 Task: Use the formula "FINDB" in spreadsheet "Project portfolio".
Action: Mouse moved to (422, 415)
Screenshot: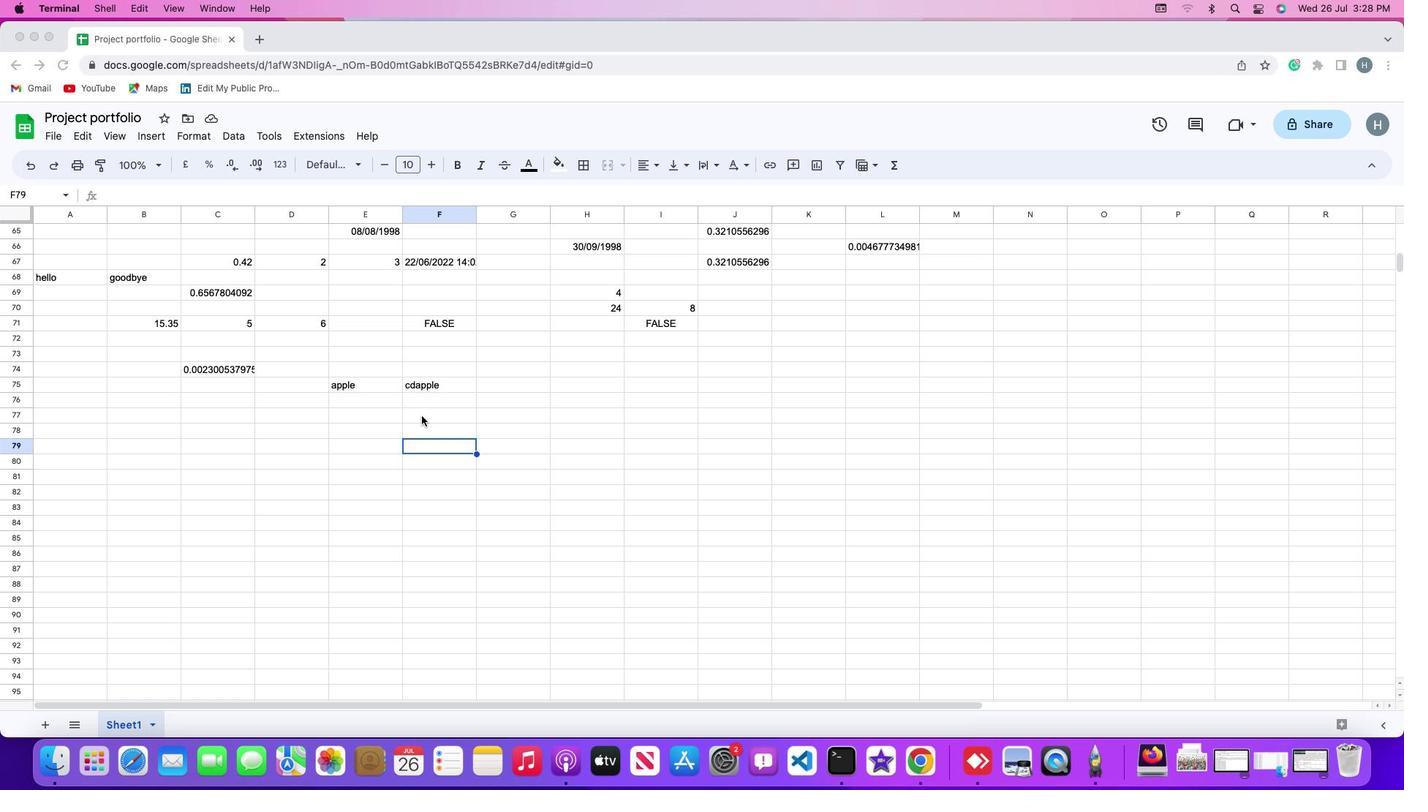 
Action: Mouse pressed left at (422, 415)
Screenshot: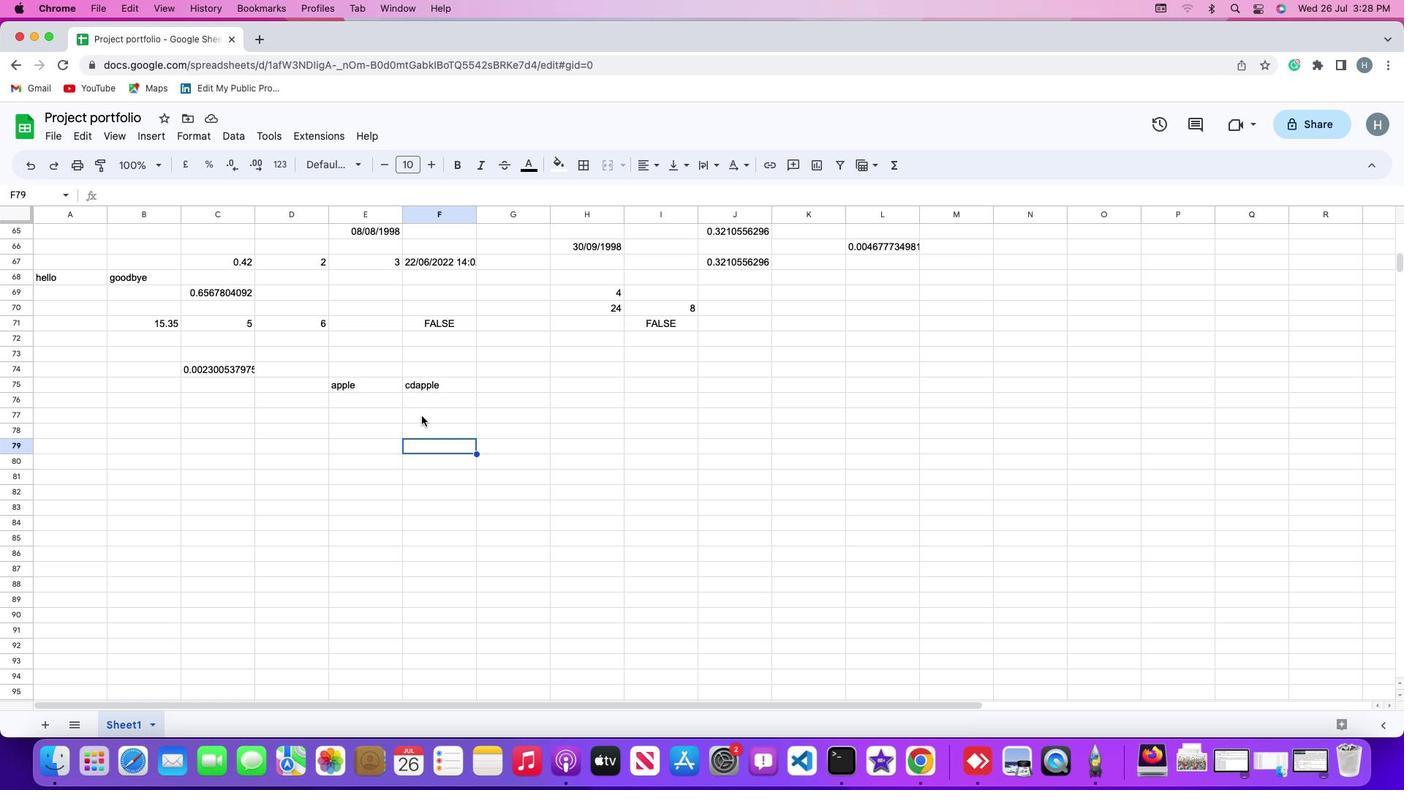 
Action: Mouse moved to (434, 414)
Screenshot: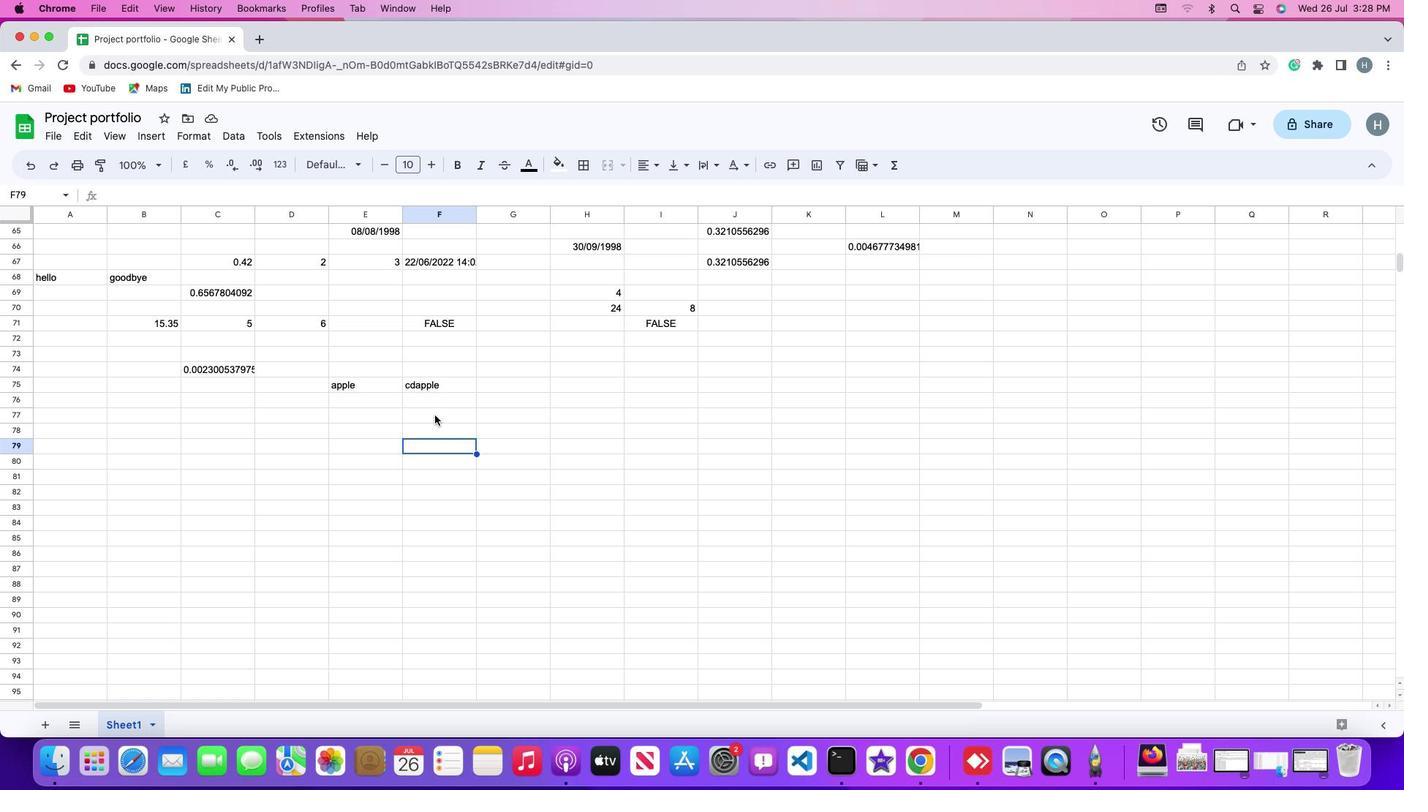 
Action: Mouse pressed left at (434, 414)
Screenshot: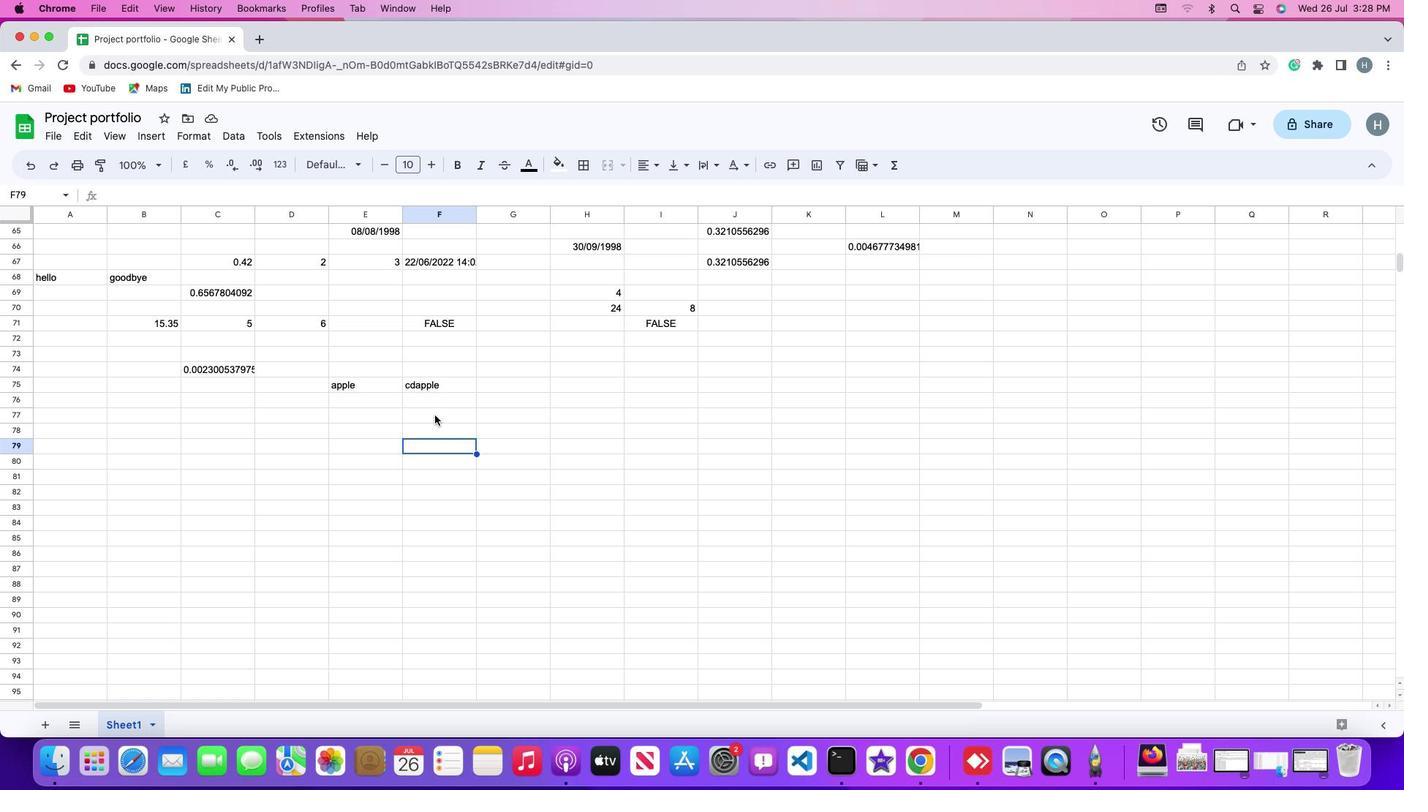 
Action: Mouse moved to (144, 136)
Screenshot: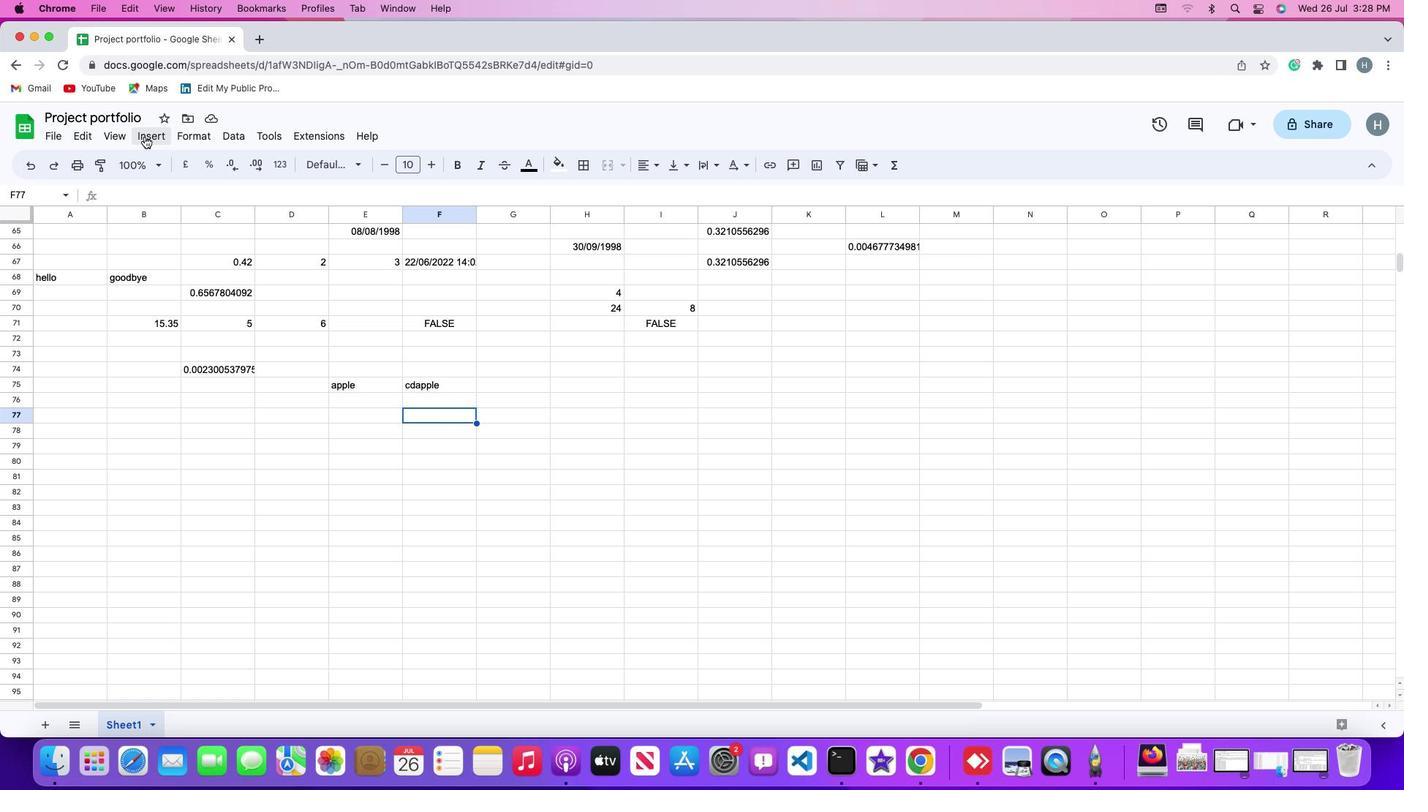 
Action: Mouse pressed left at (144, 136)
Screenshot: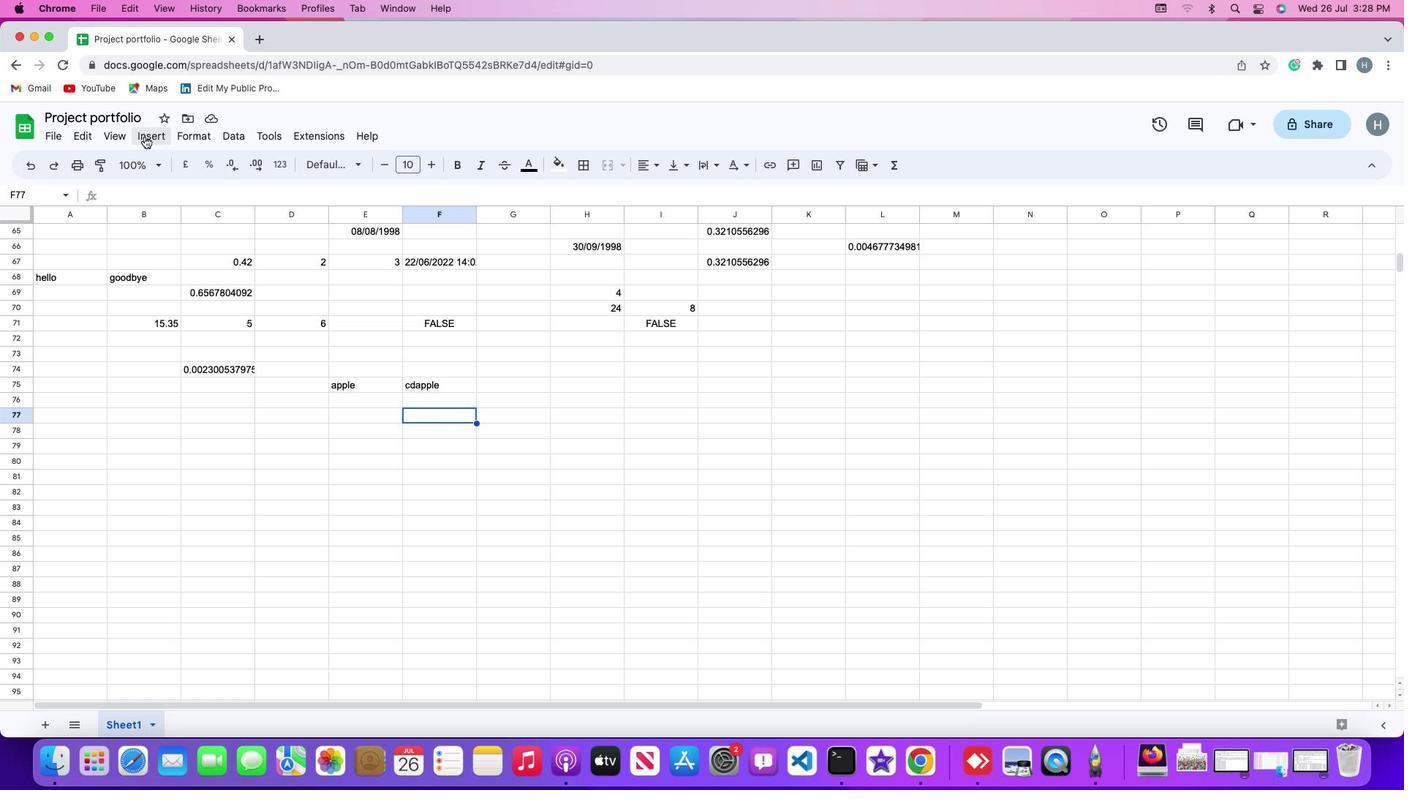 
Action: Mouse moved to (168, 368)
Screenshot: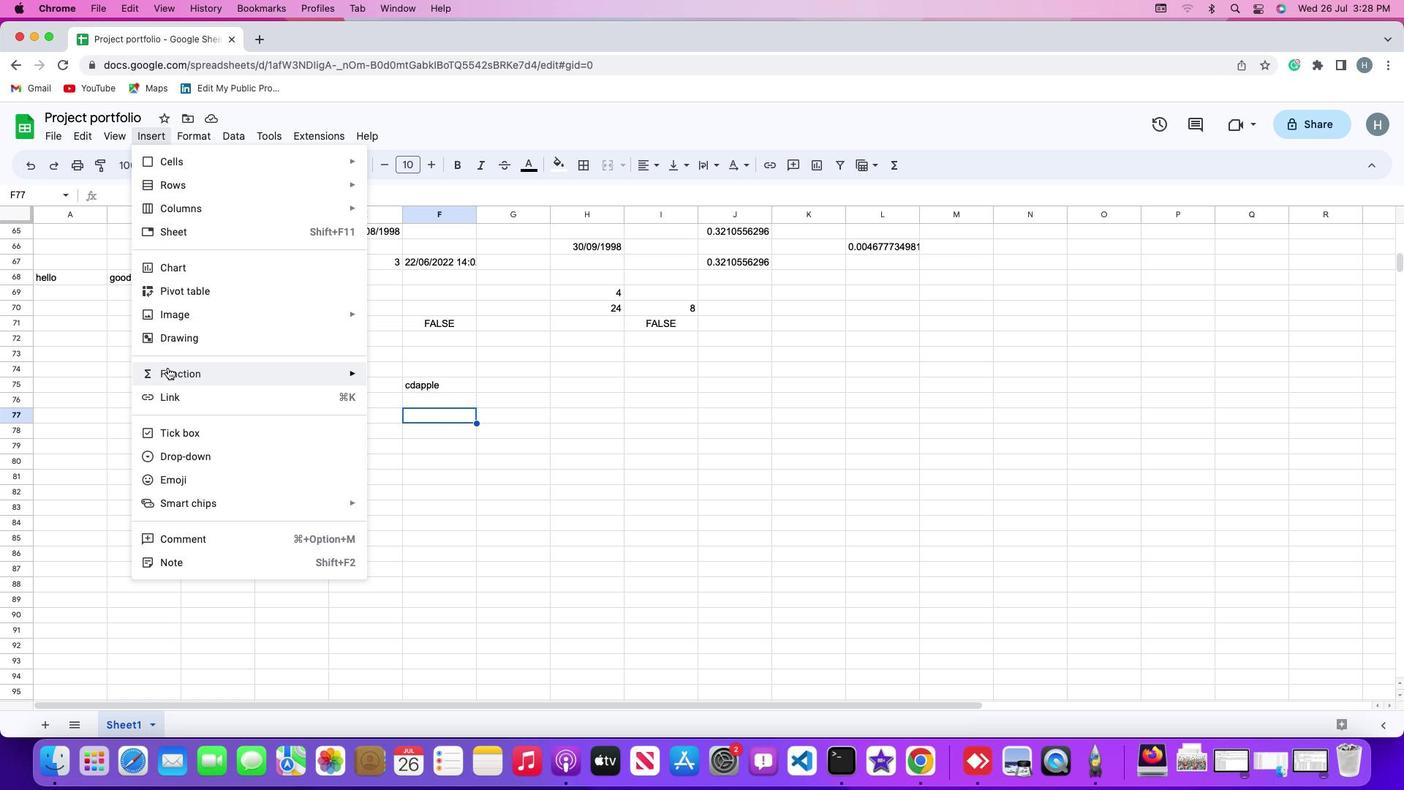 
Action: Mouse pressed left at (168, 368)
Screenshot: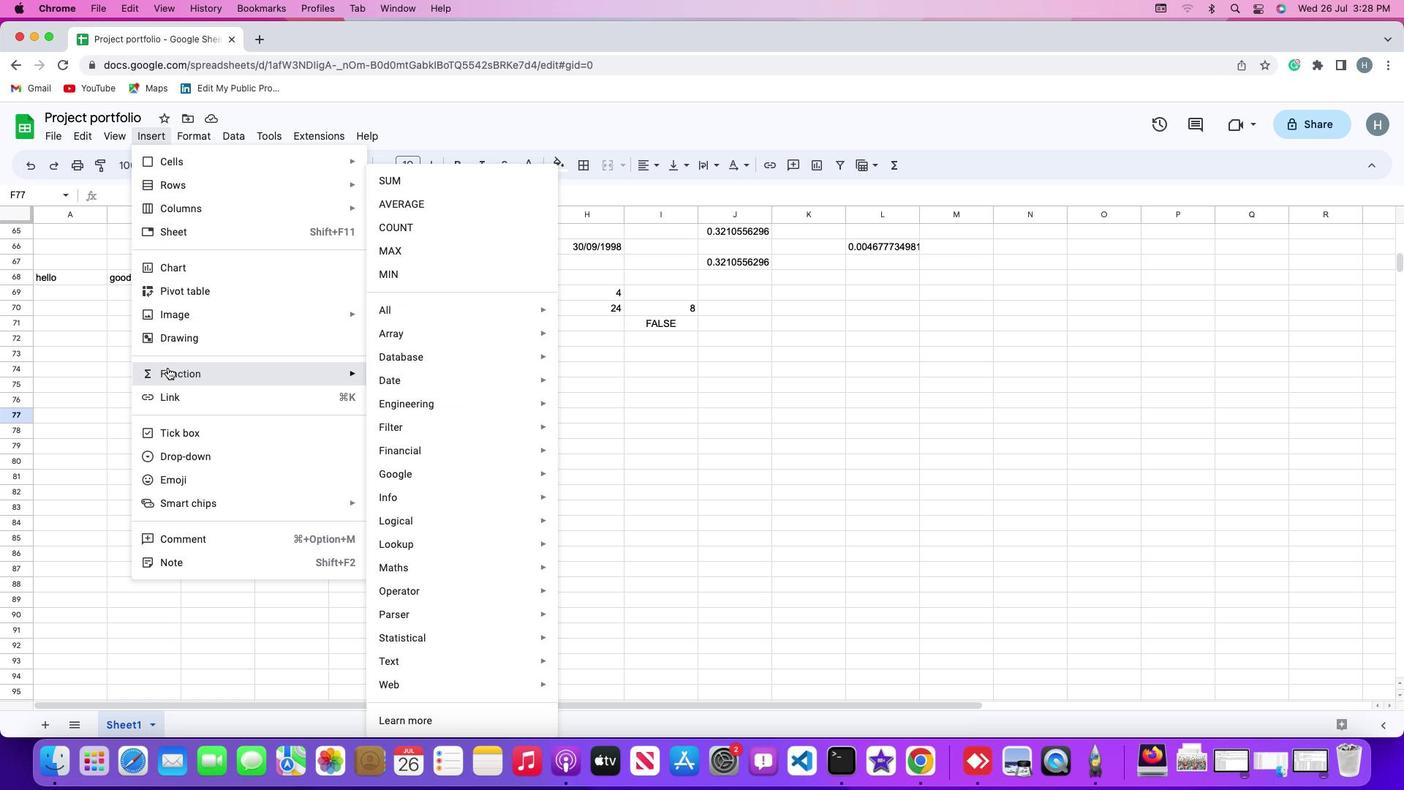 
Action: Mouse moved to (436, 309)
Screenshot: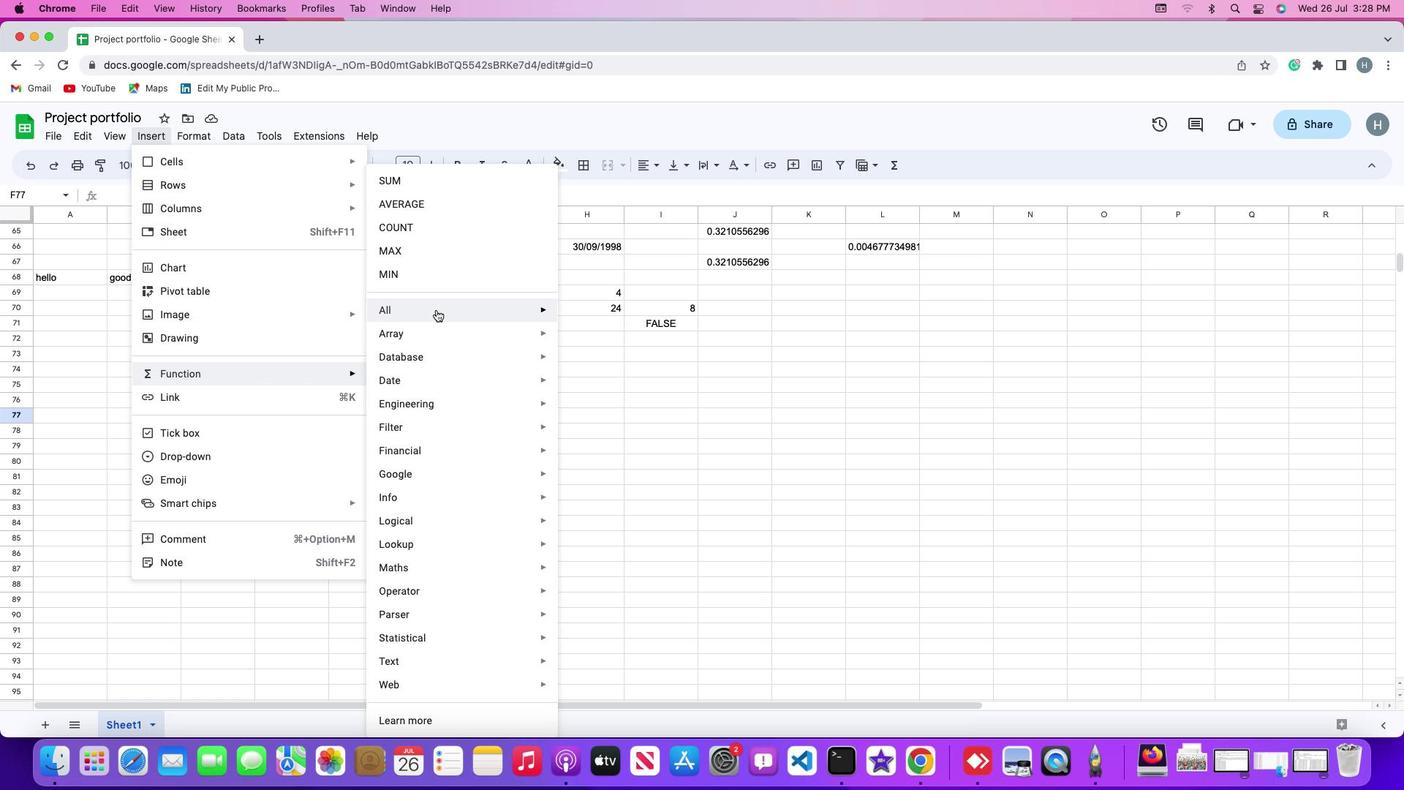 
Action: Mouse pressed left at (436, 309)
Screenshot: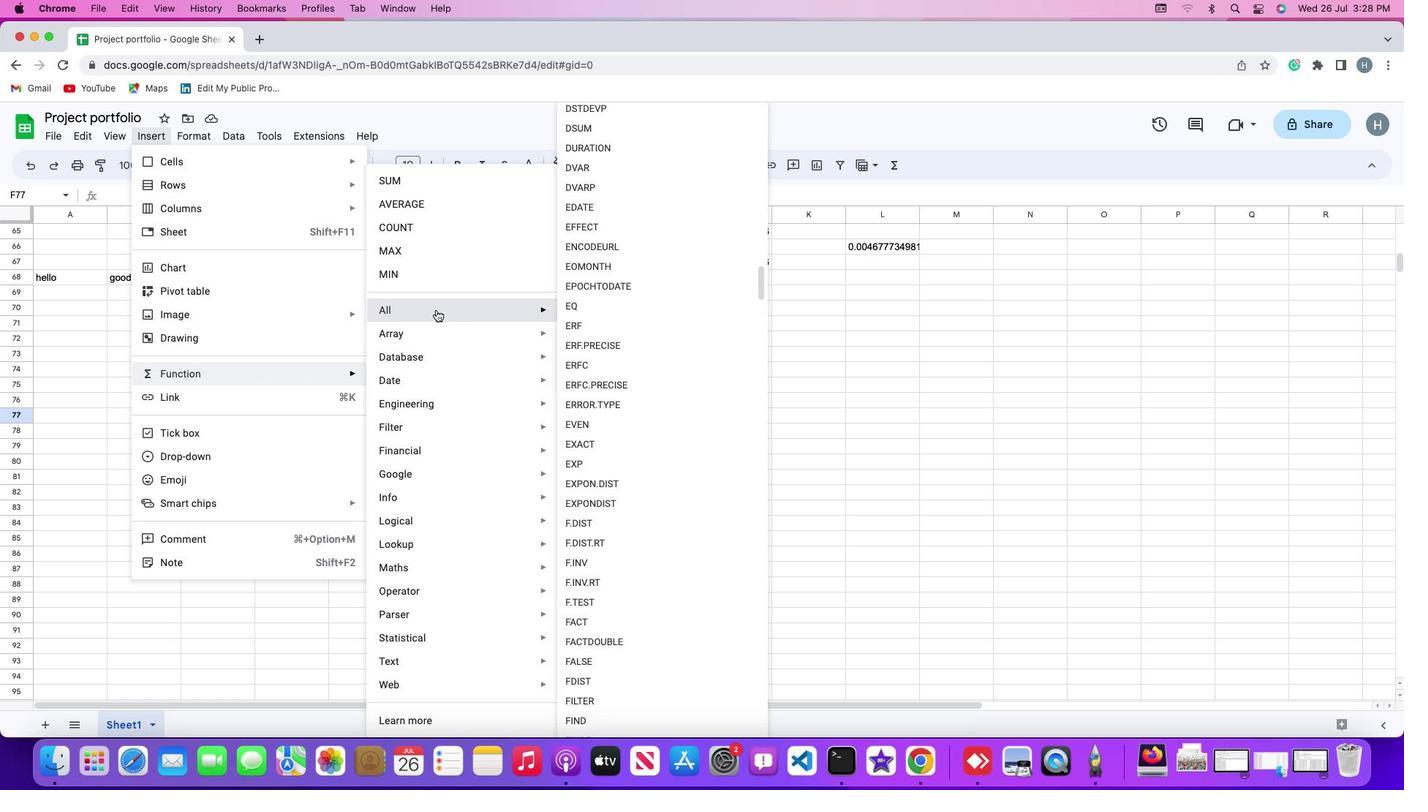 
Action: Mouse moved to (652, 649)
Screenshot: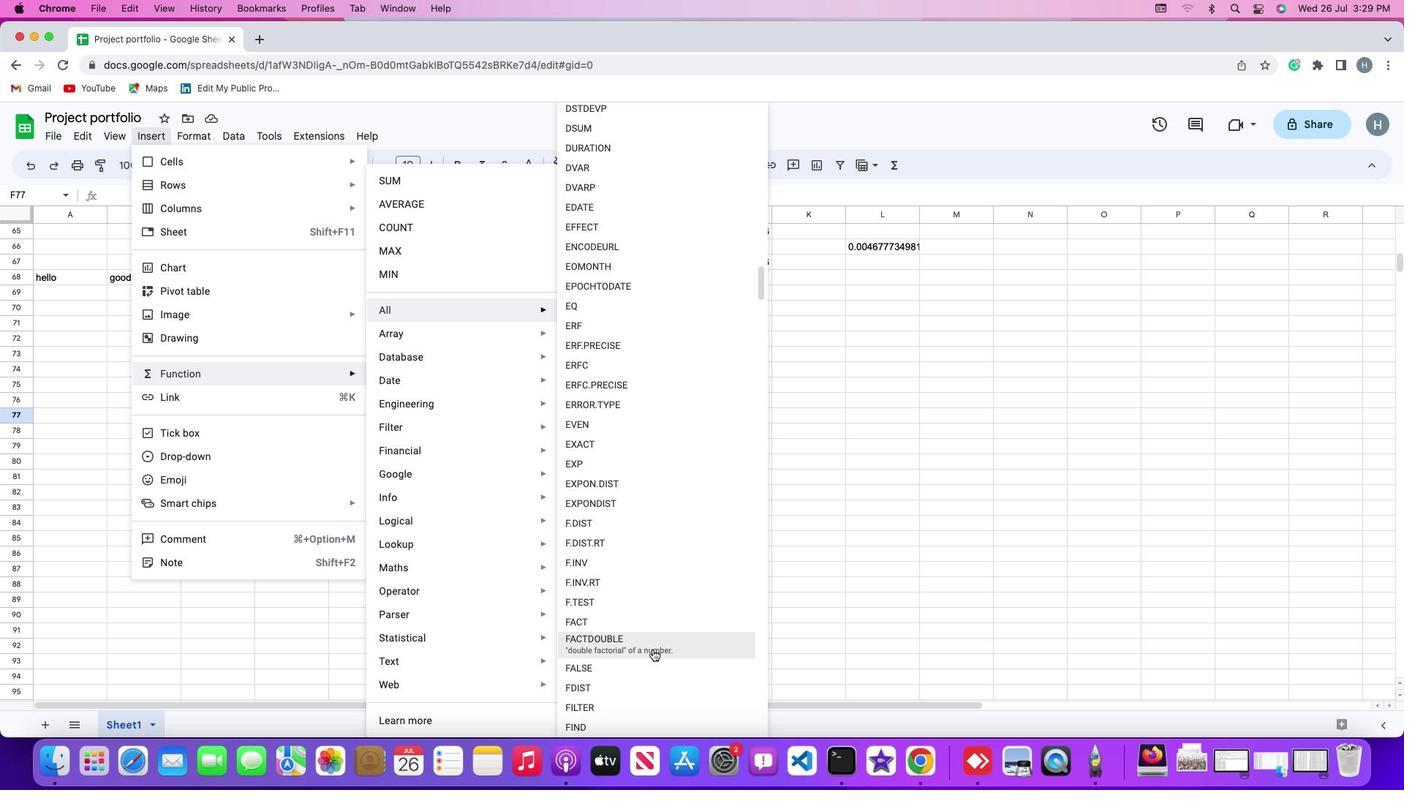 
Action: Mouse scrolled (652, 649) with delta (0, 0)
Screenshot: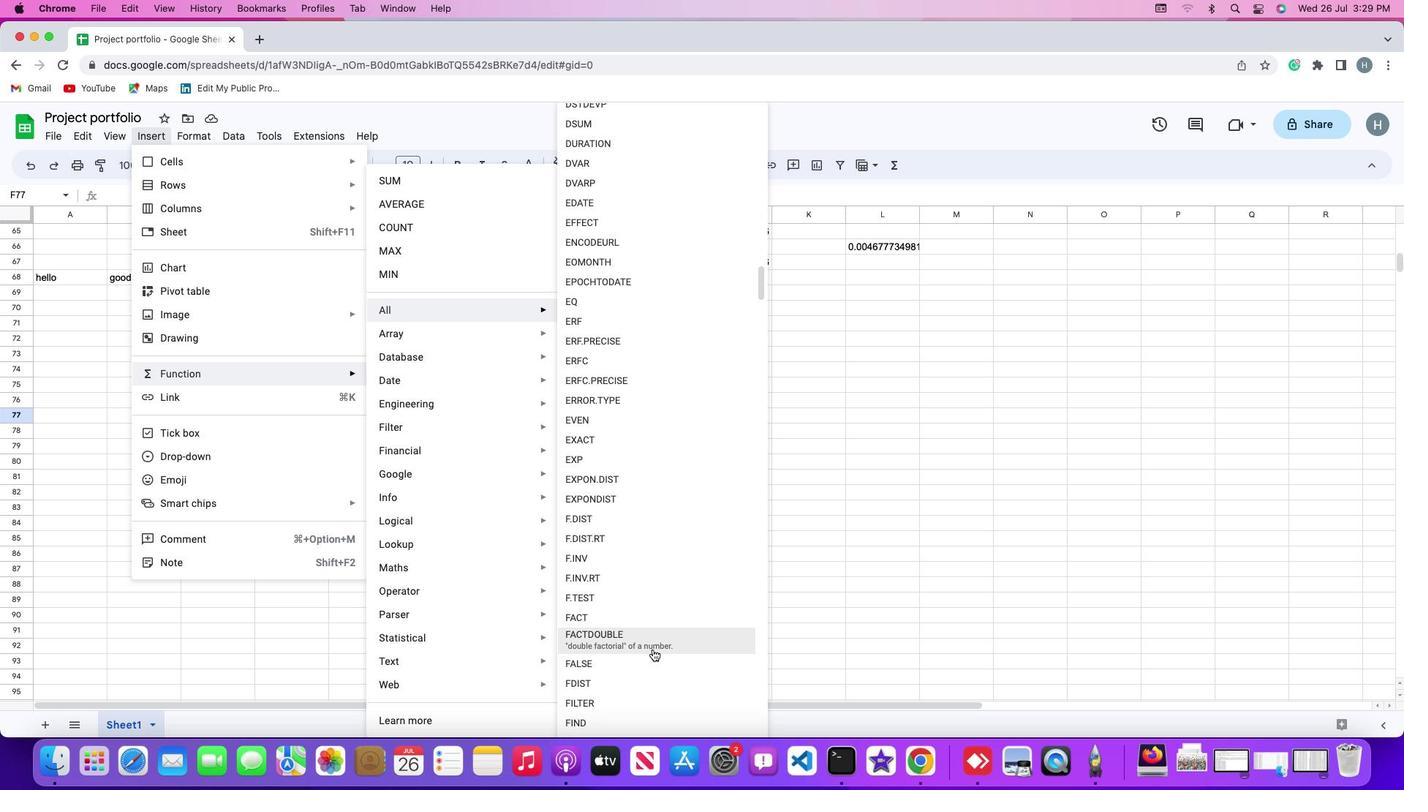 
Action: Mouse scrolled (652, 649) with delta (0, 0)
Screenshot: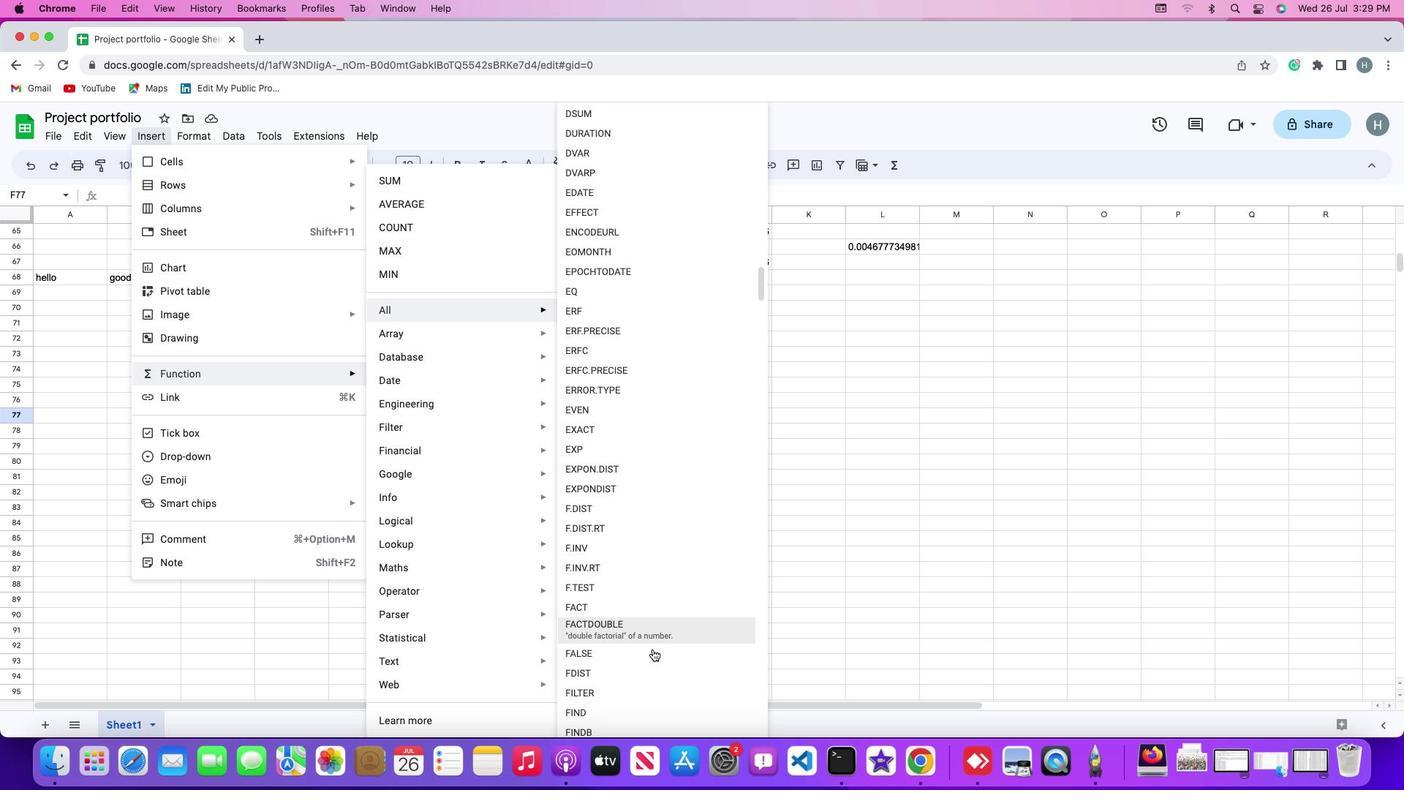 
Action: Mouse scrolled (652, 649) with delta (0, -1)
Screenshot: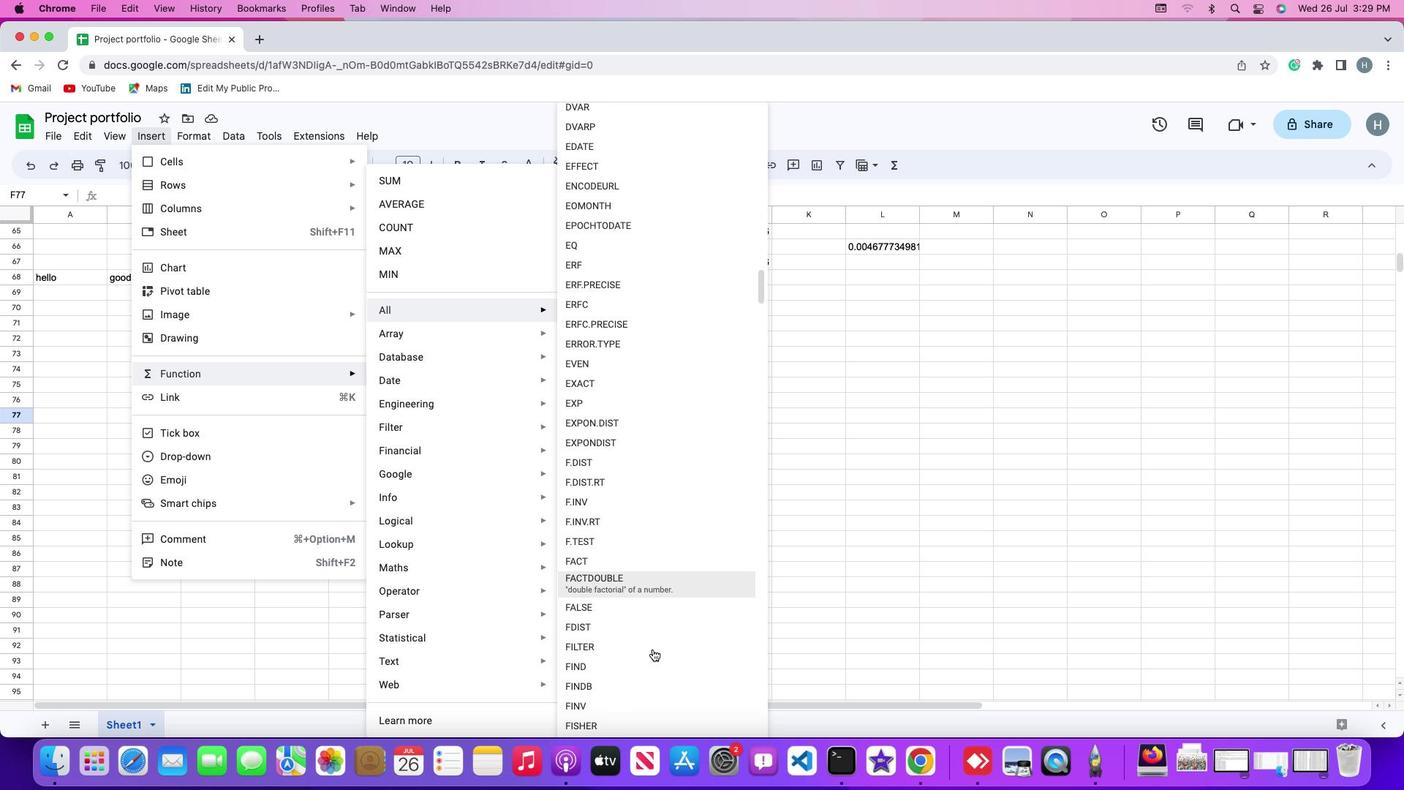
Action: Mouse moved to (619, 642)
Screenshot: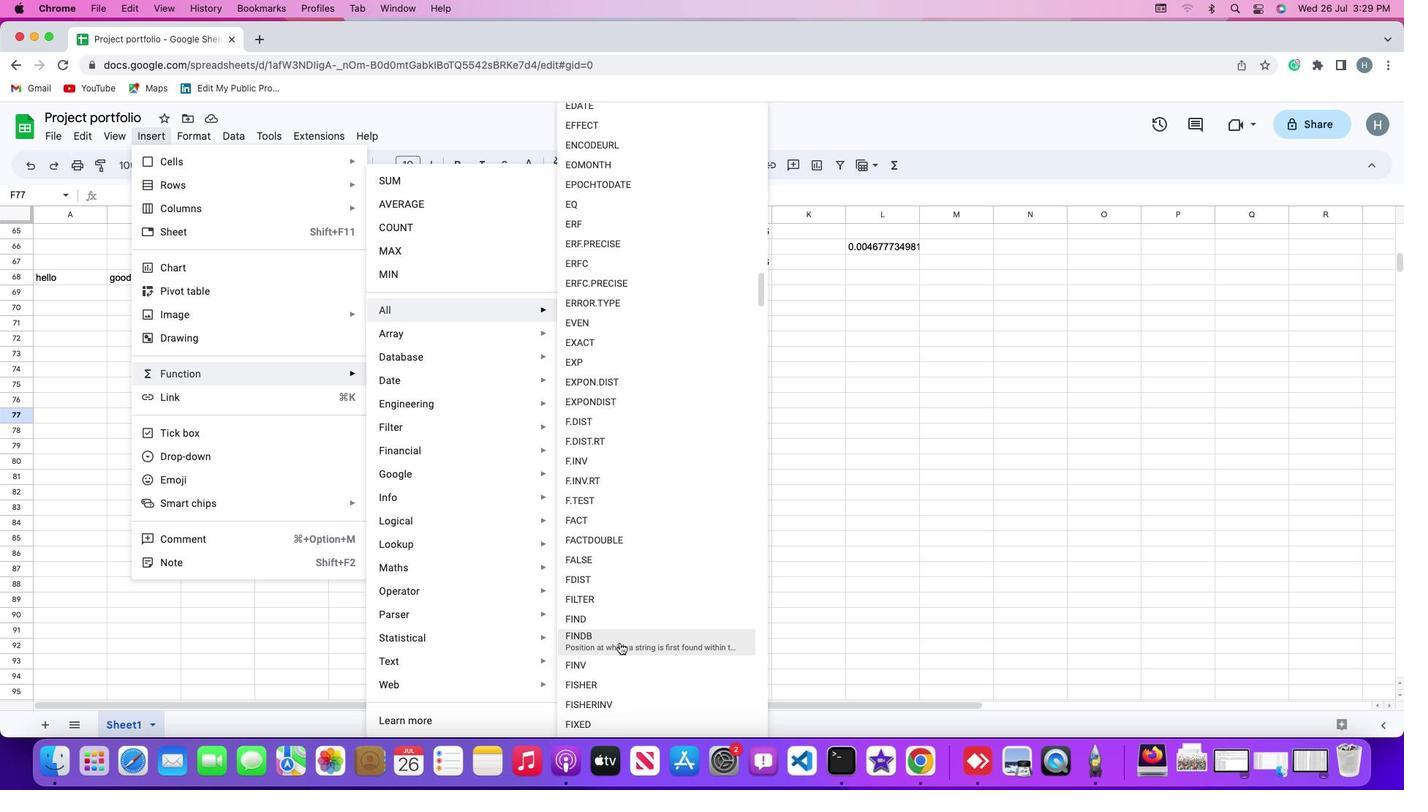 
Action: Mouse pressed left at (619, 642)
Screenshot: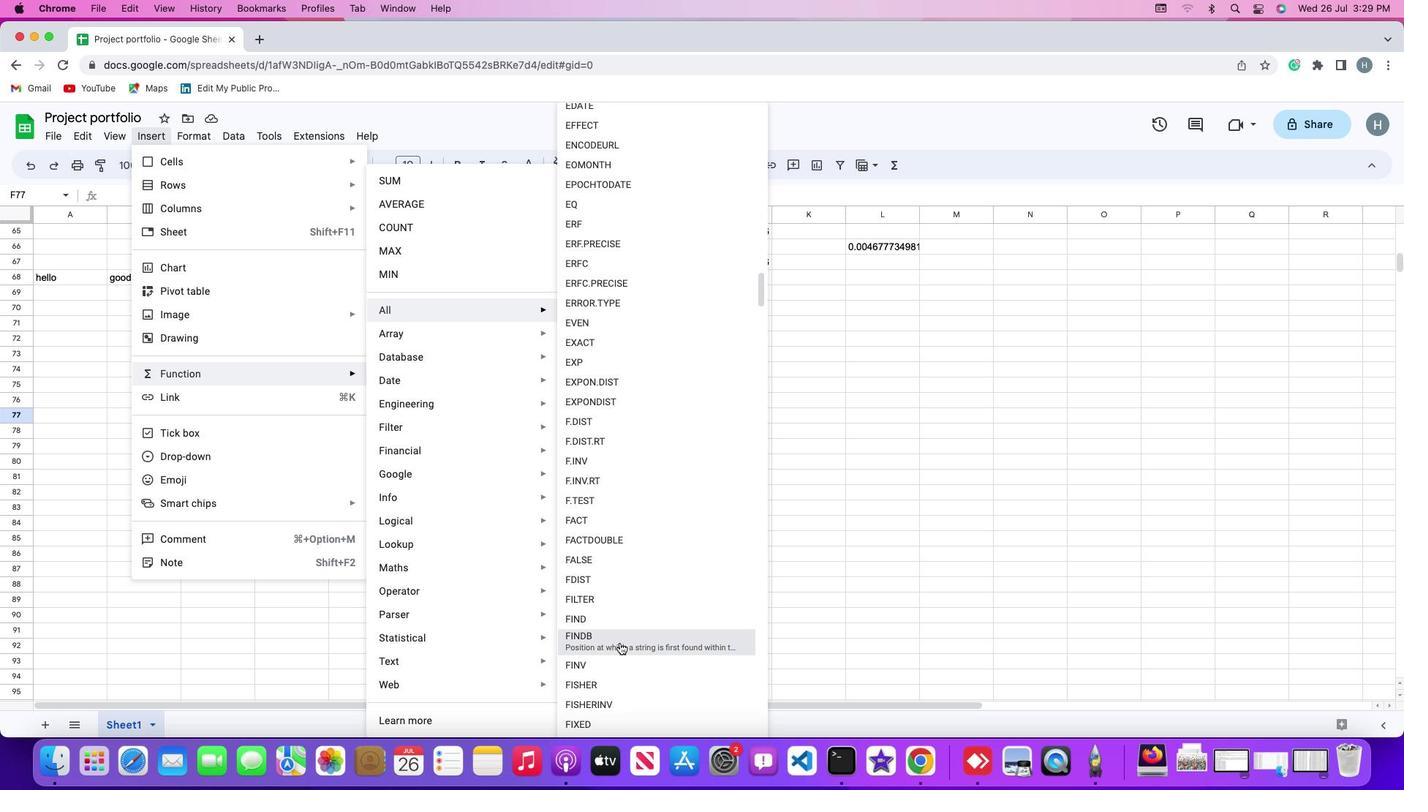 
Action: Mouse moved to (335, 384)
Screenshot: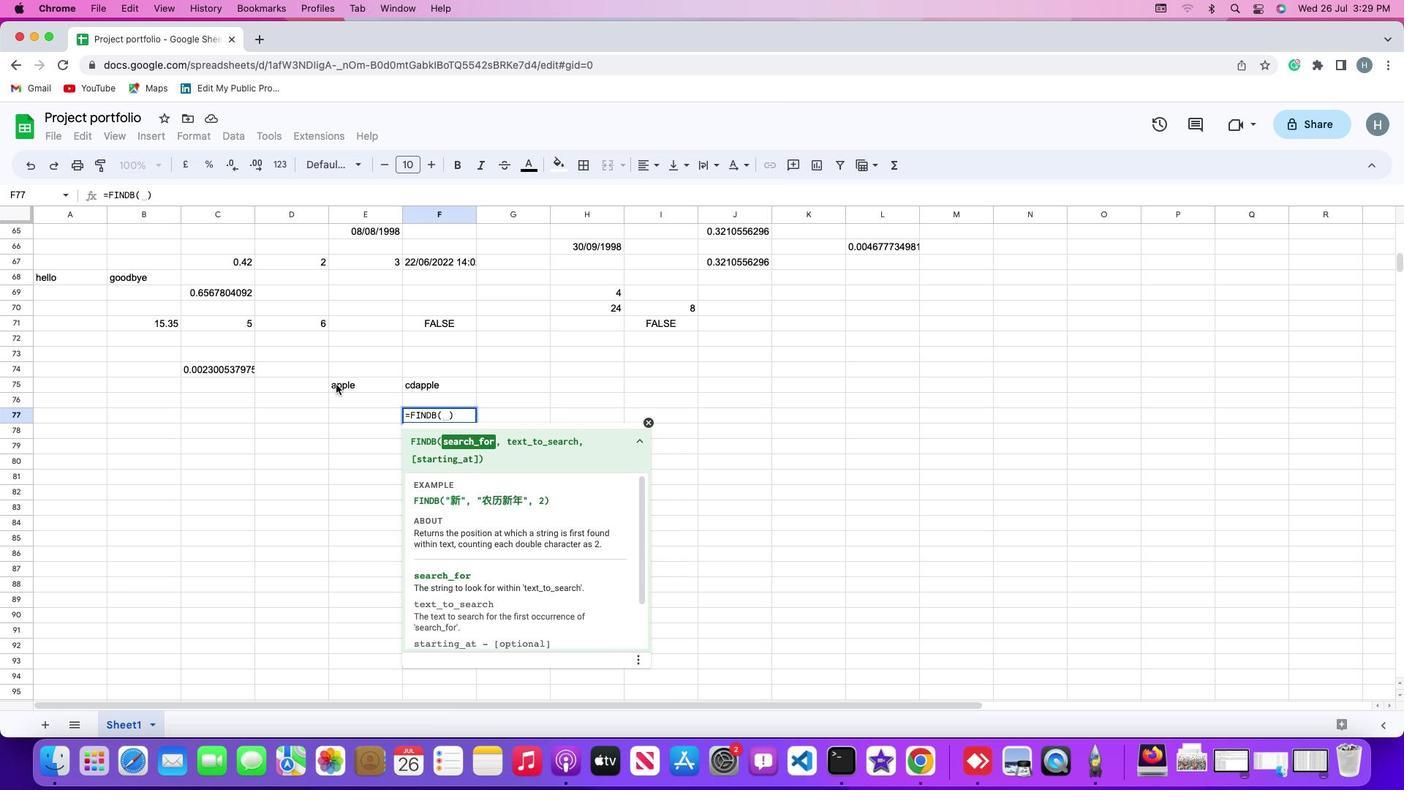 
Action: Mouse pressed left at (335, 384)
Screenshot: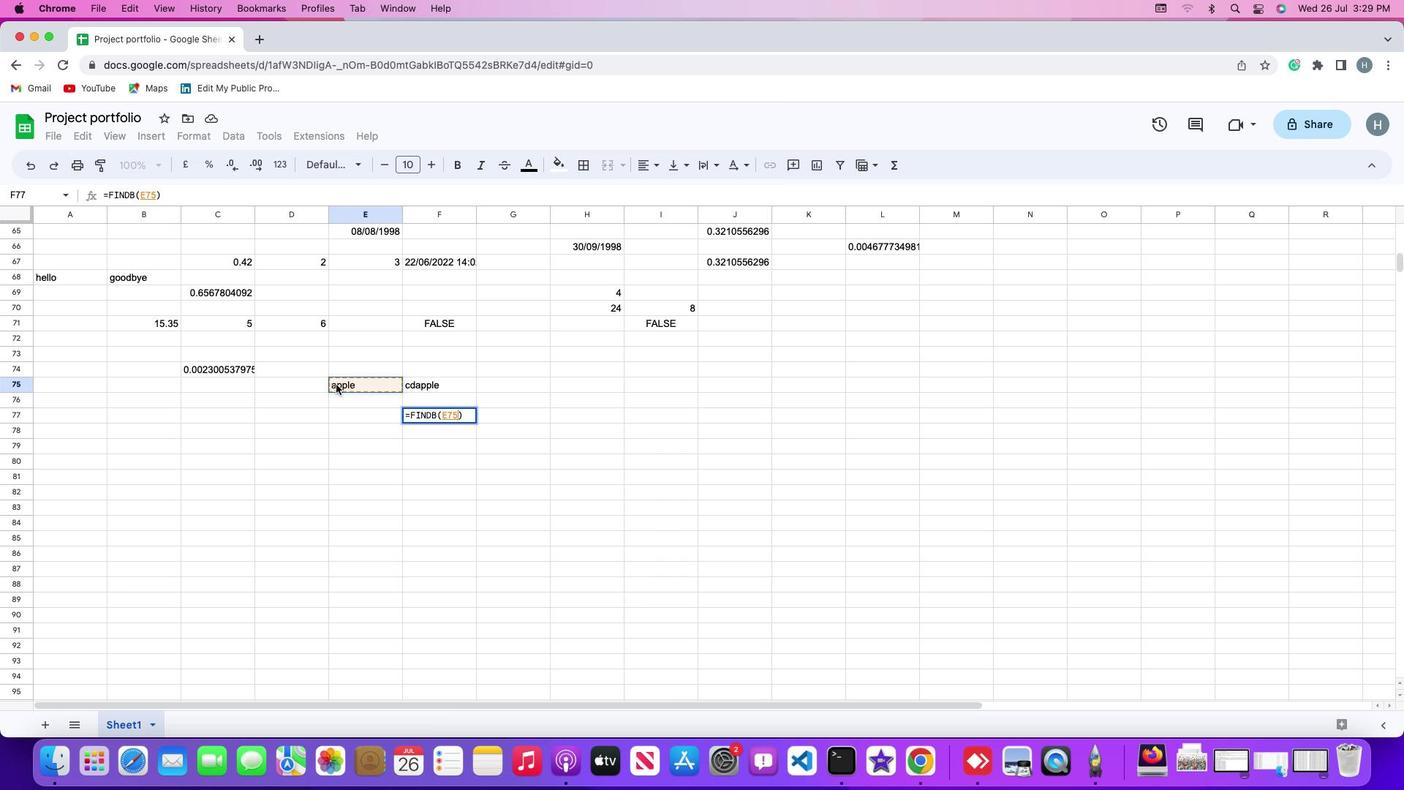 
Action: Mouse moved to (336, 384)
Screenshot: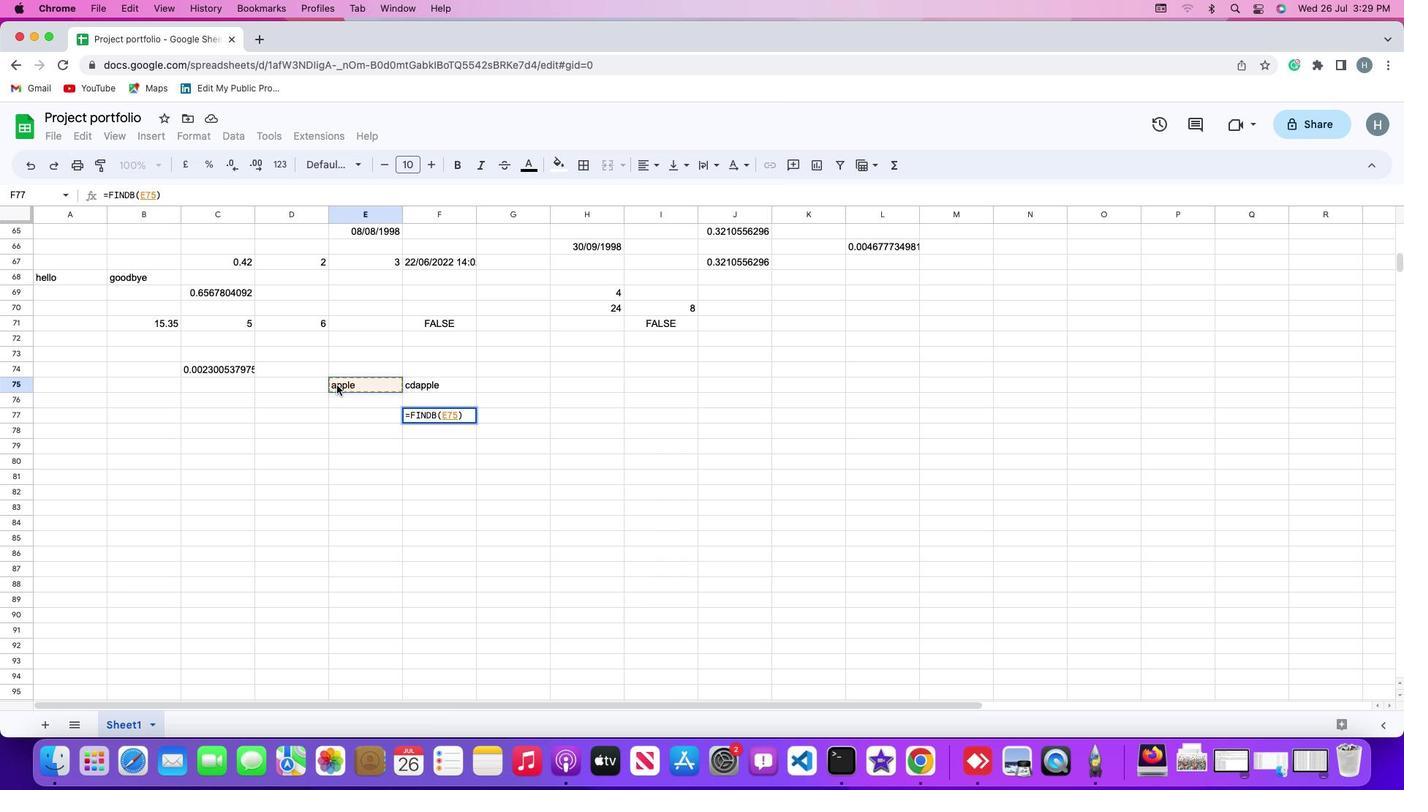 
Action: Key pressed ','
Screenshot: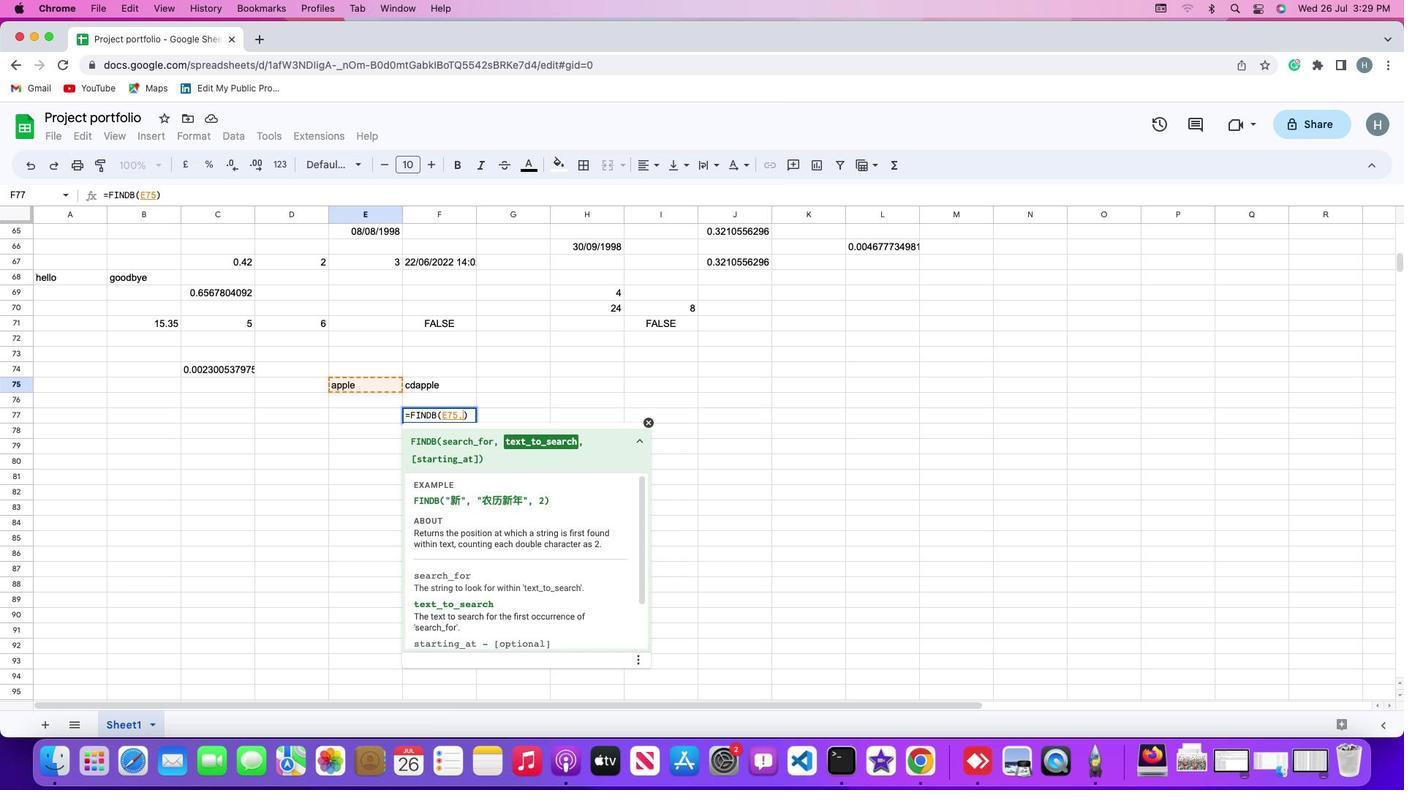 
Action: Mouse moved to (430, 381)
Screenshot: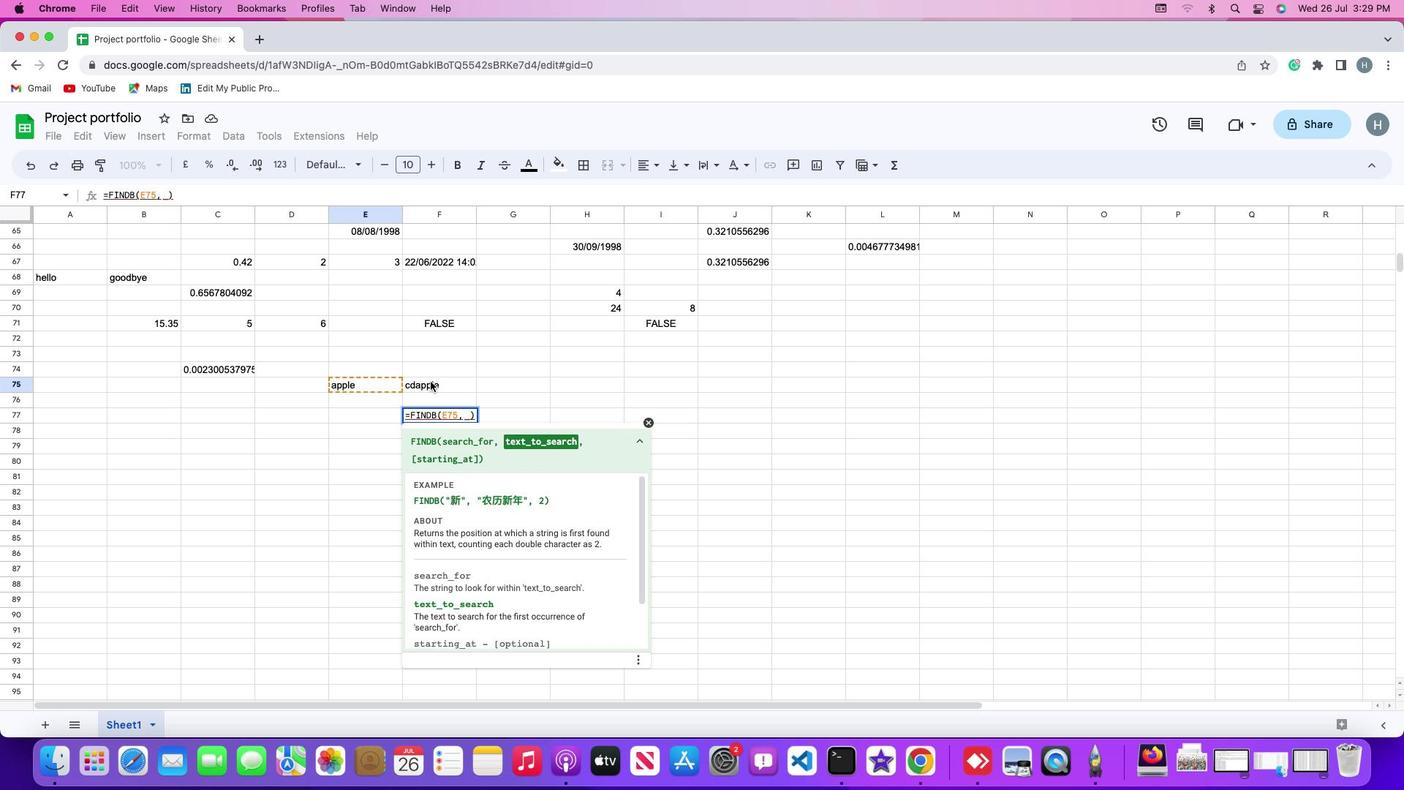 
Action: Mouse pressed left at (430, 381)
Screenshot: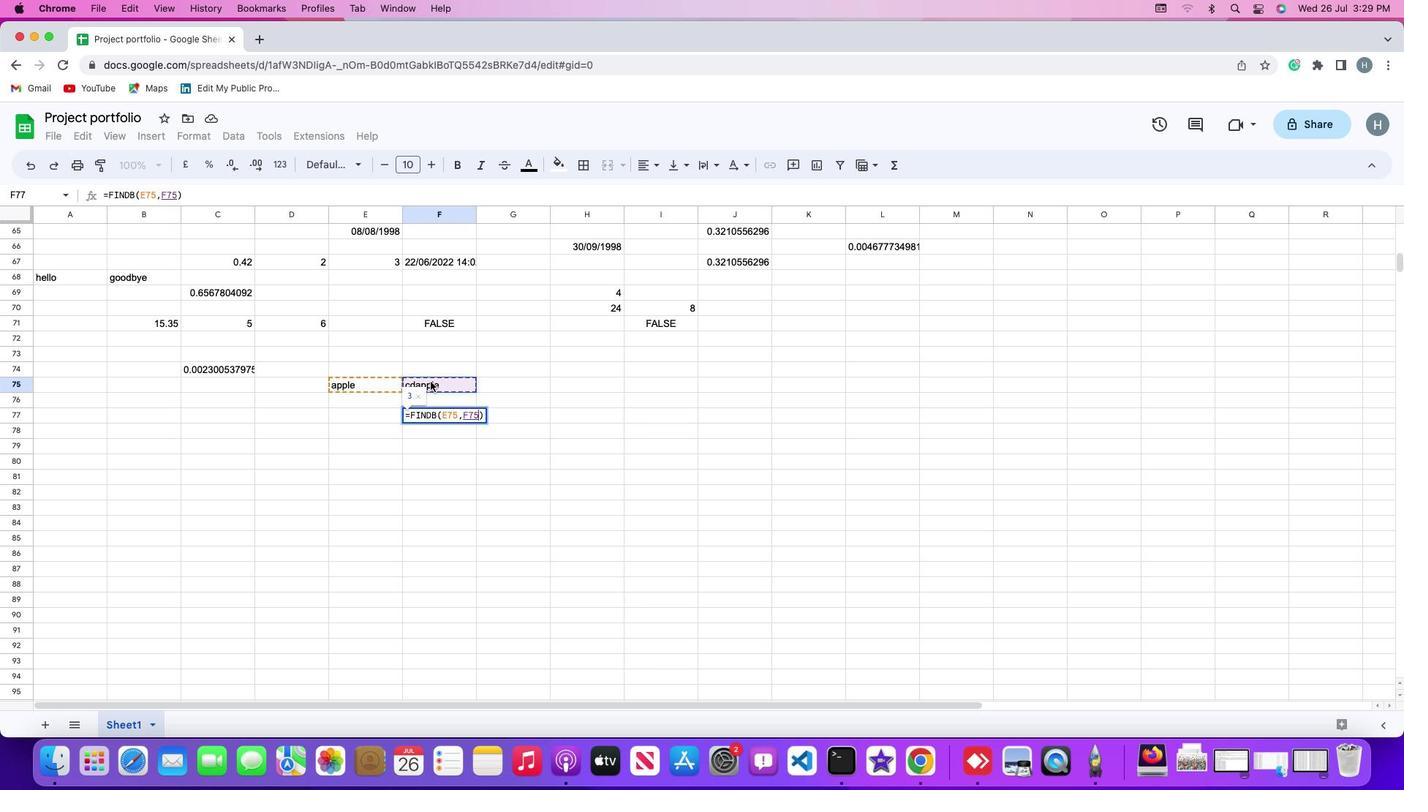 
Action: Key pressed ','
Screenshot: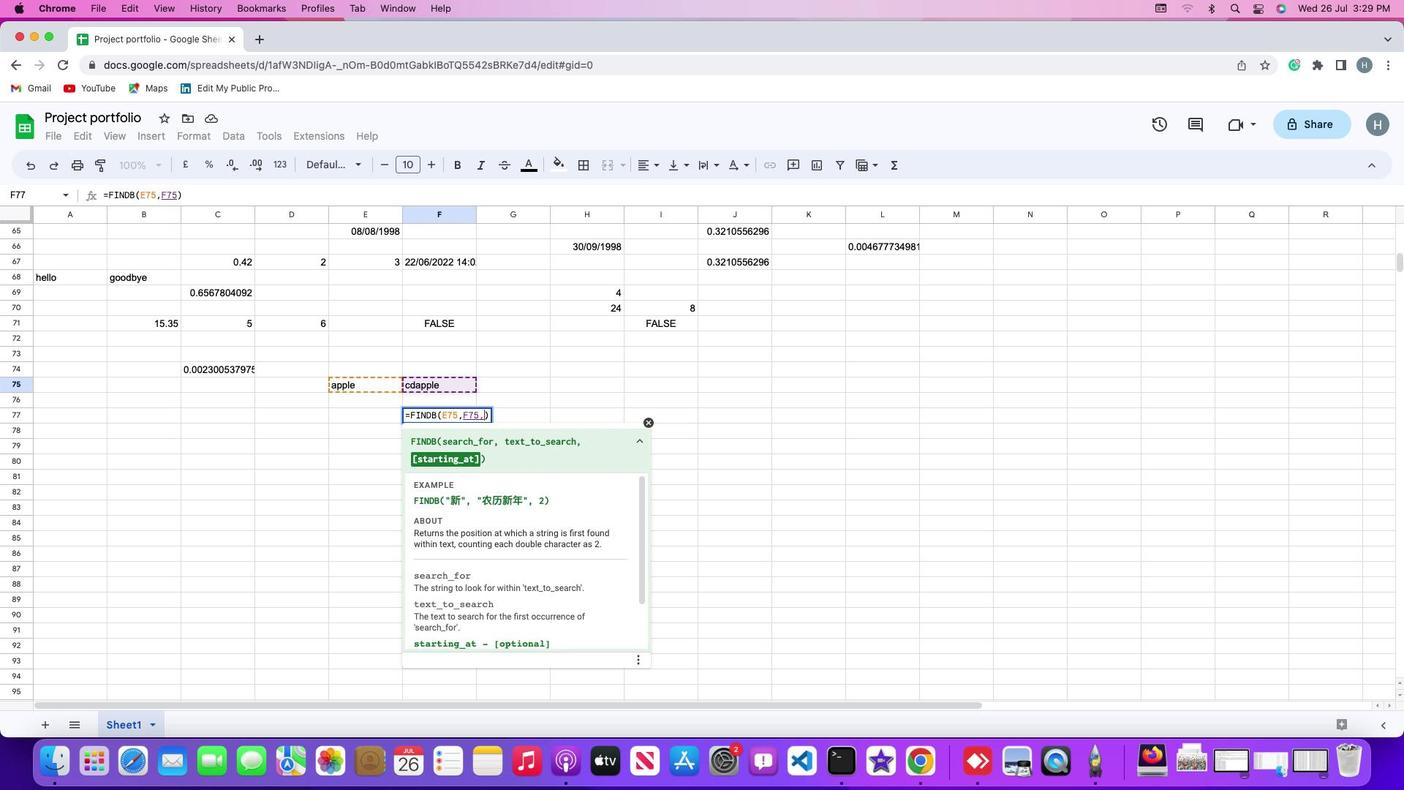 
Action: Mouse moved to (429, 383)
Screenshot: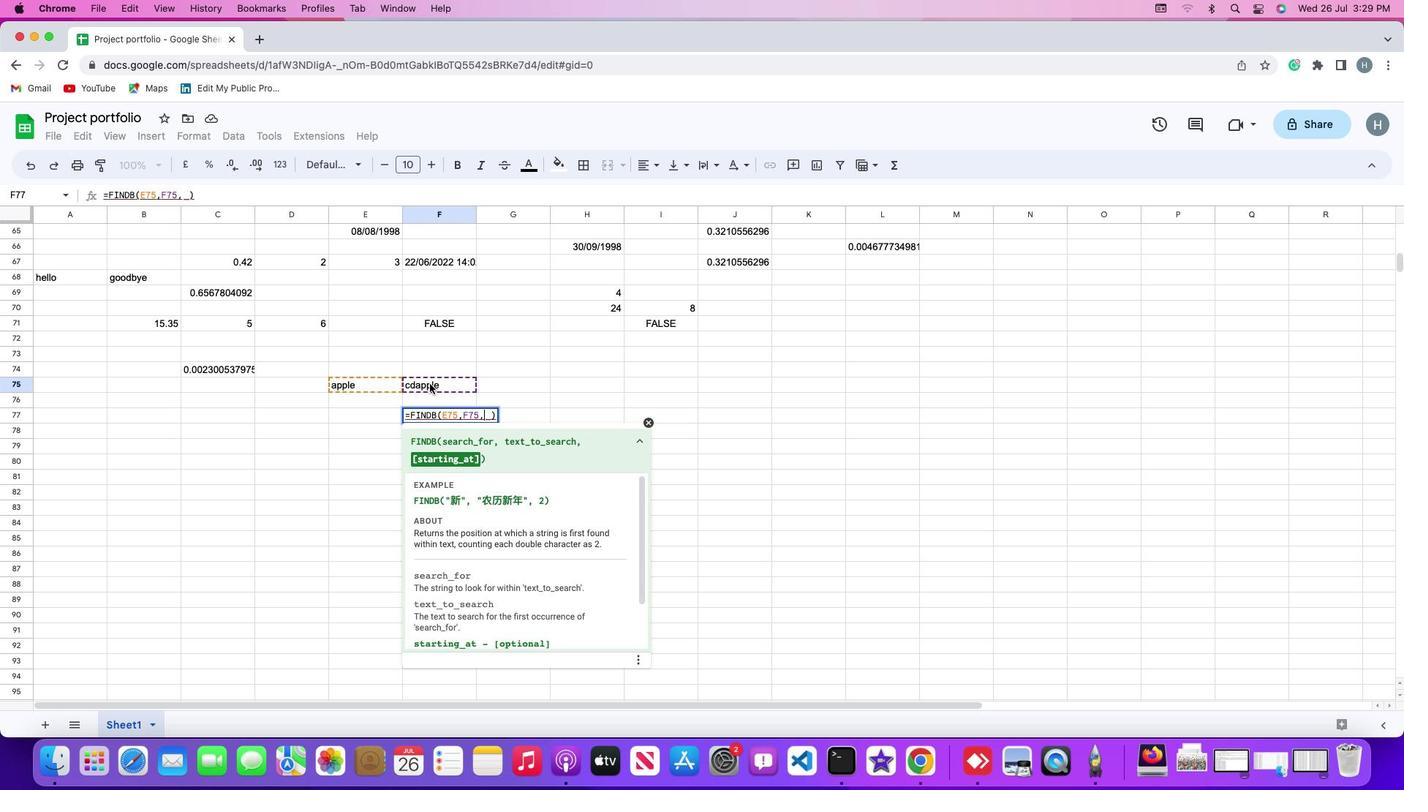 
Action: Key pressed '2'
Screenshot: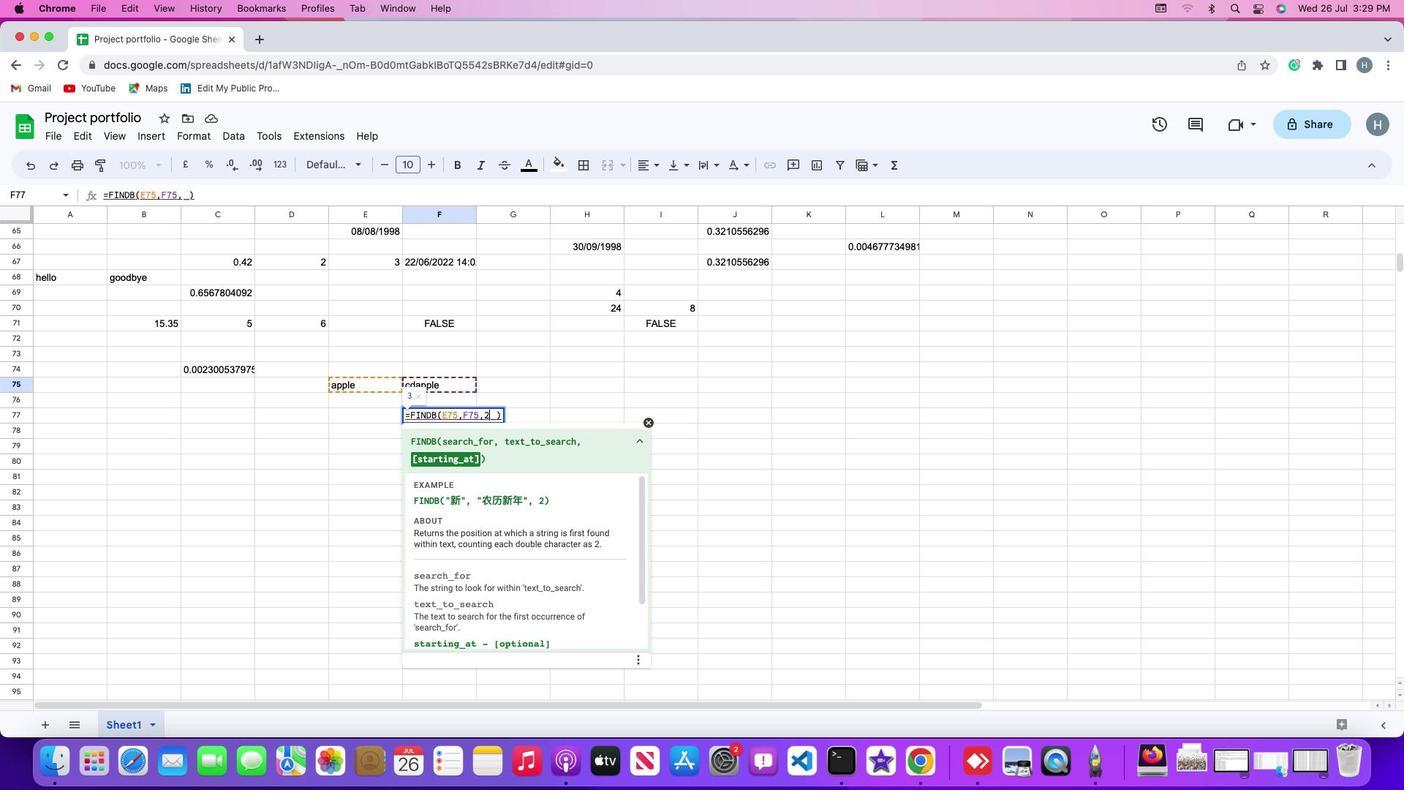 
Action: Mouse moved to (429, 384)
Screenshot: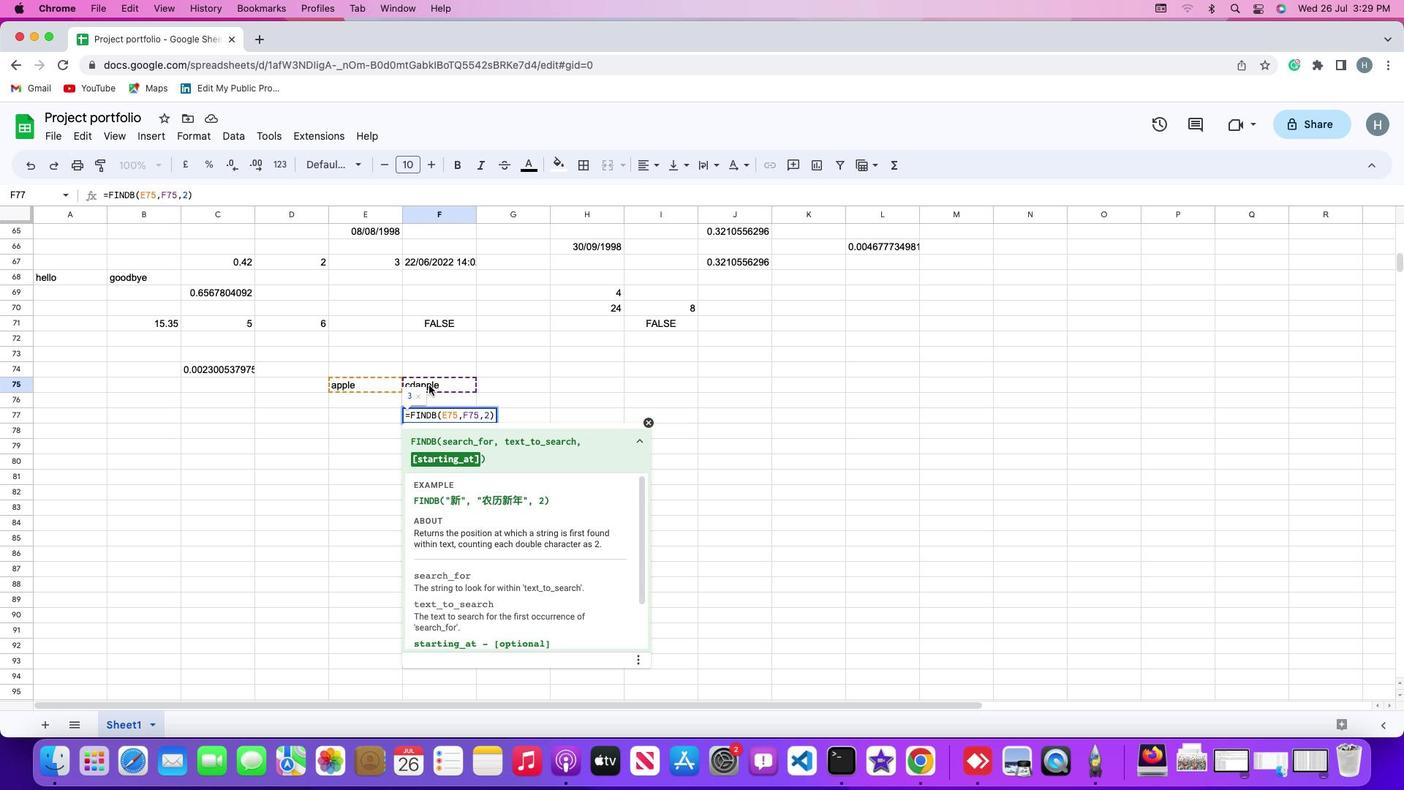 
Action: Key pressed Key.enter
Screenshot: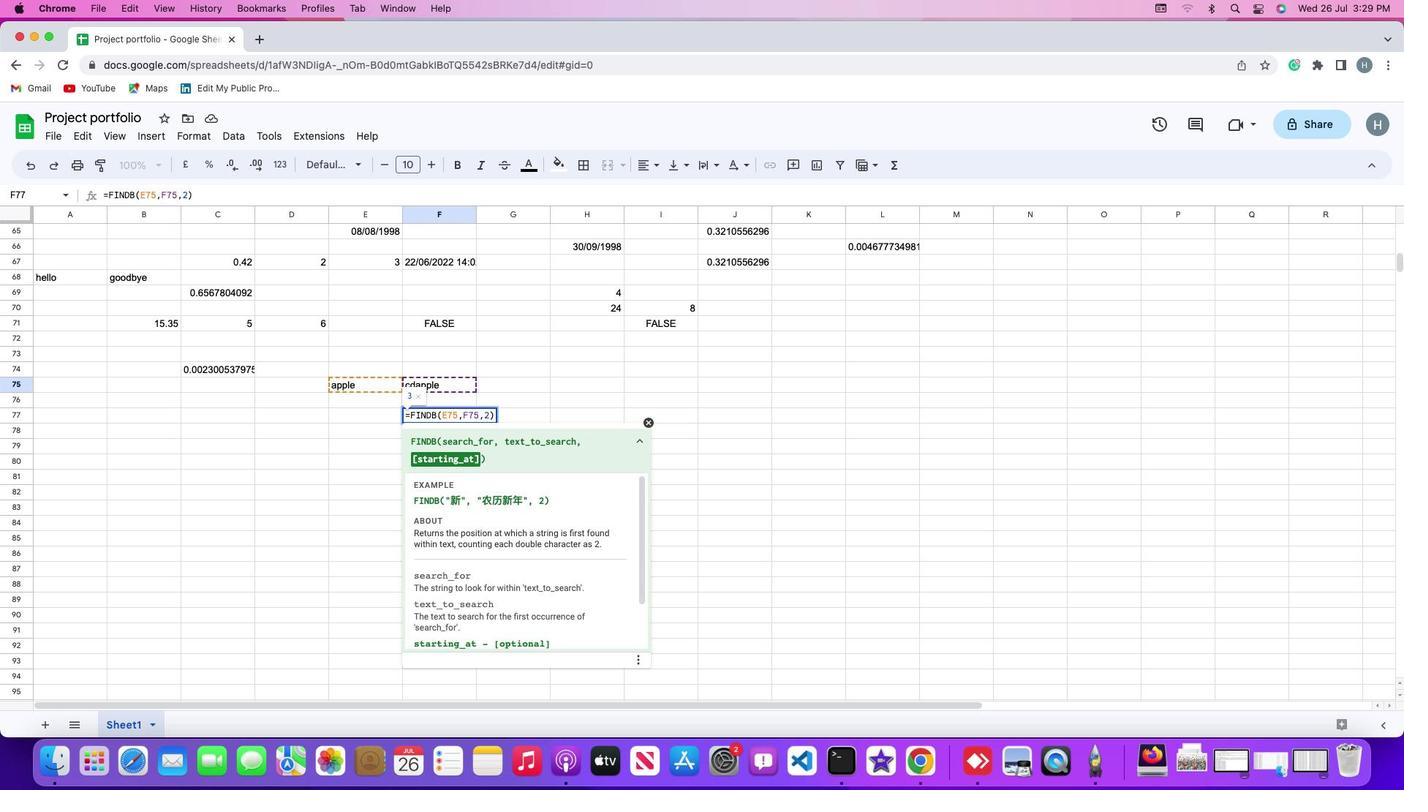 
